 Task: Add a column "Latest update type (agent/end user)".
Action: Mouse moved to (484, 319)
Screenshot: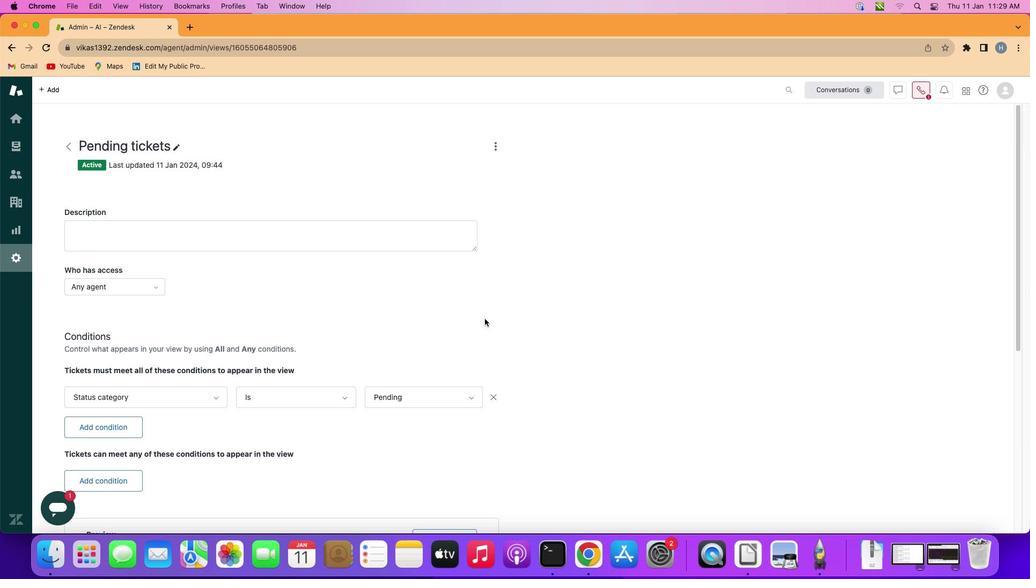 
Action: Mouse scrolled (484, 319) with delta (0, 0)
Screenshot: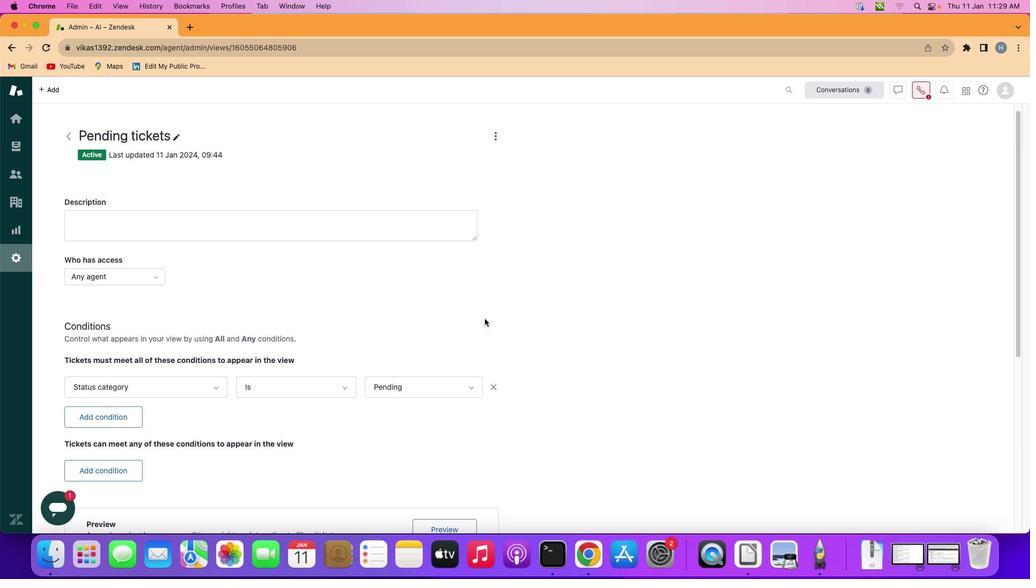 
Action: Mouse scrolled (484, 319) with delta (0, 0)
Screenshot: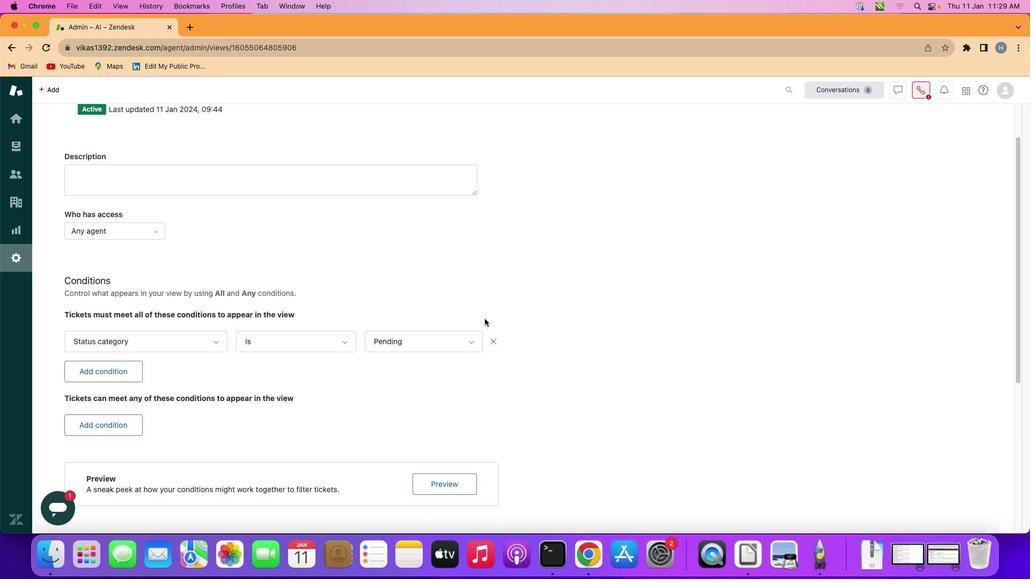 
Action: Mouse scrolled (484, 319) with delta (0, 0)
Screenshot: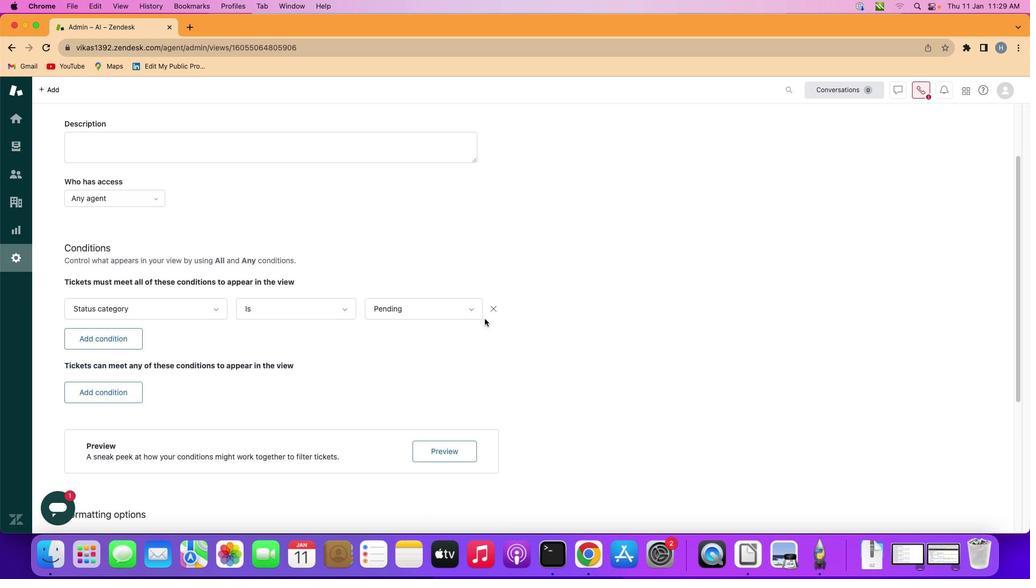 
Action: Mouse scrolled (484, 319) with delta (0, -1)
Screenshot: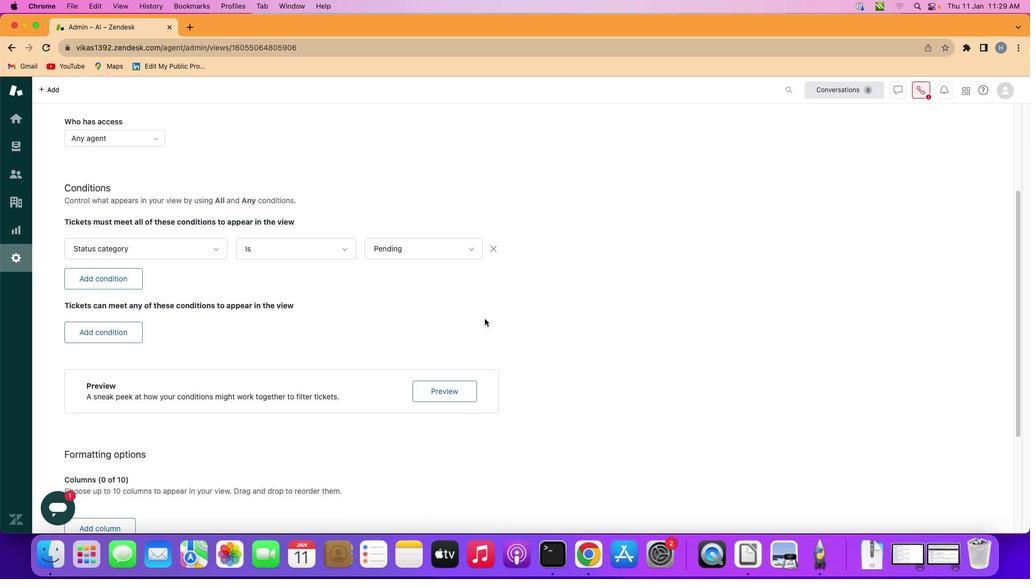 
Action: Mouse scrolled (484, 319) with delta (0, -1)
Screenshot: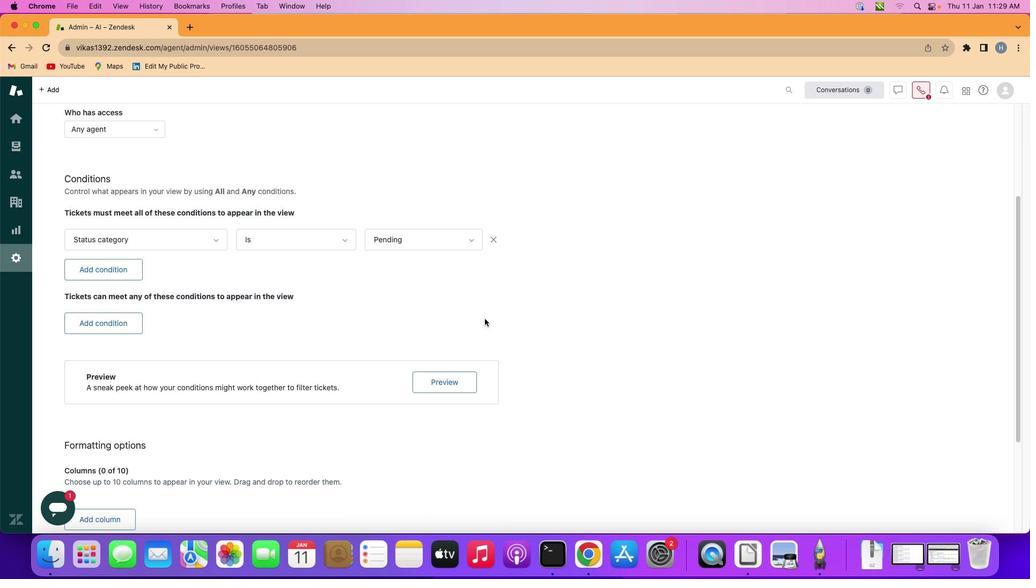 
Action: Mouse moved to (484, 319)
Screenshot: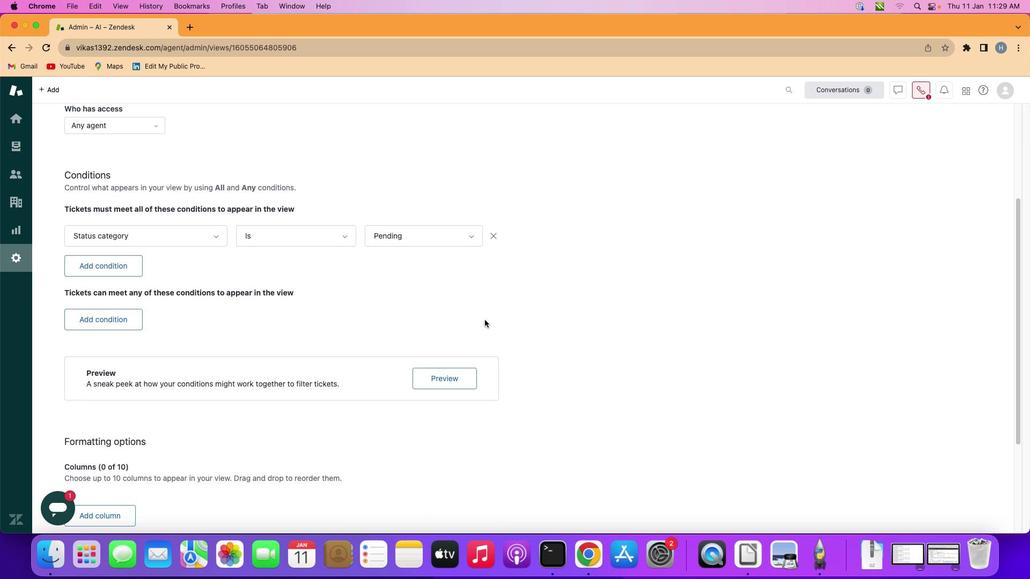 
Action: Mouse scrolled (484, 319) with delta (0, 0)
Screenshot: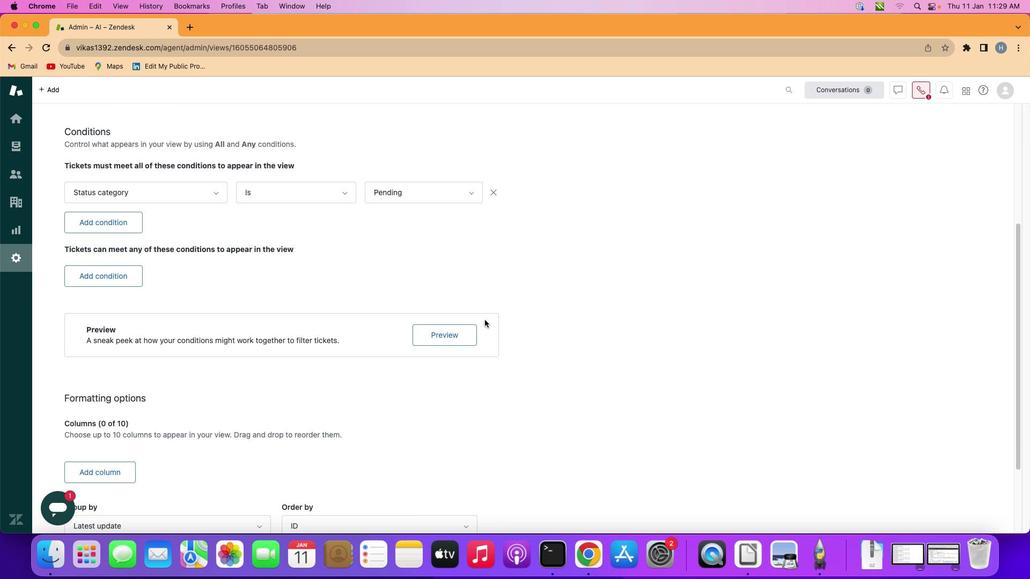
Action: Mouse scrolled (484, 319) with delta (0, 0)
Screenshot: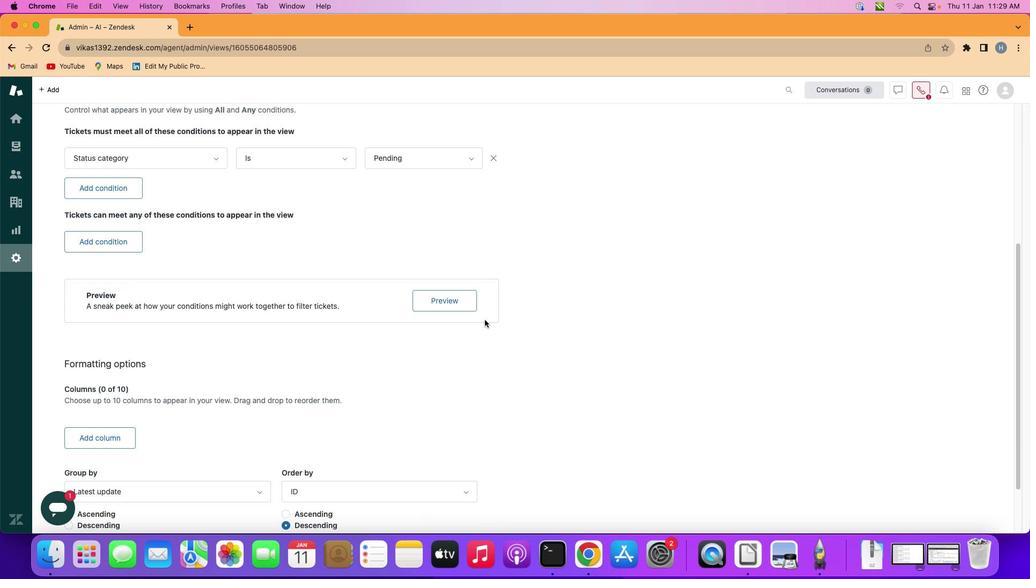 
Action: Mouse scrolled (484, 319) with delta (0, -1)
Screenshot: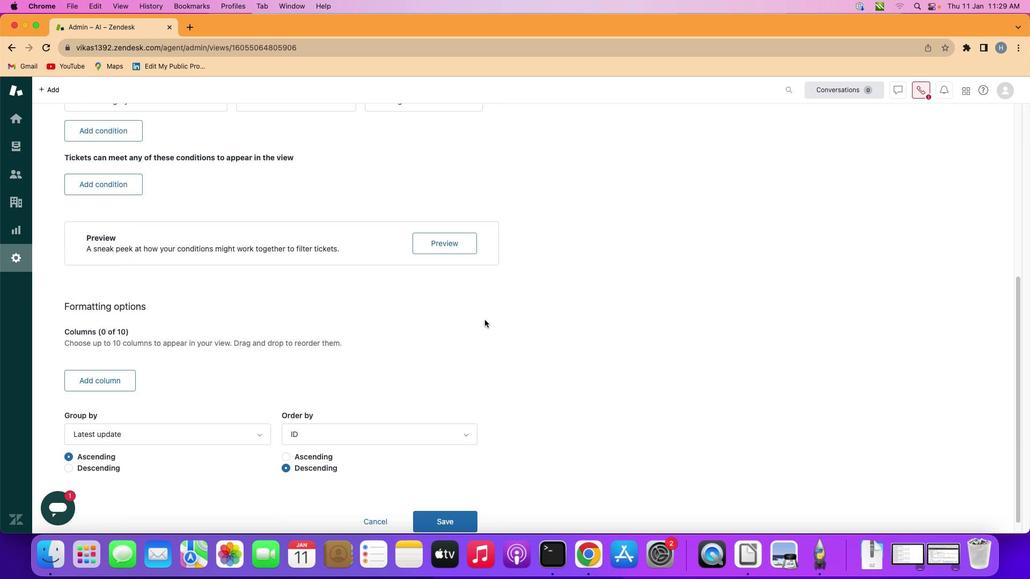 
Action: Mouse scrolled (484, 319) with delta (0, -1)
Screenshot: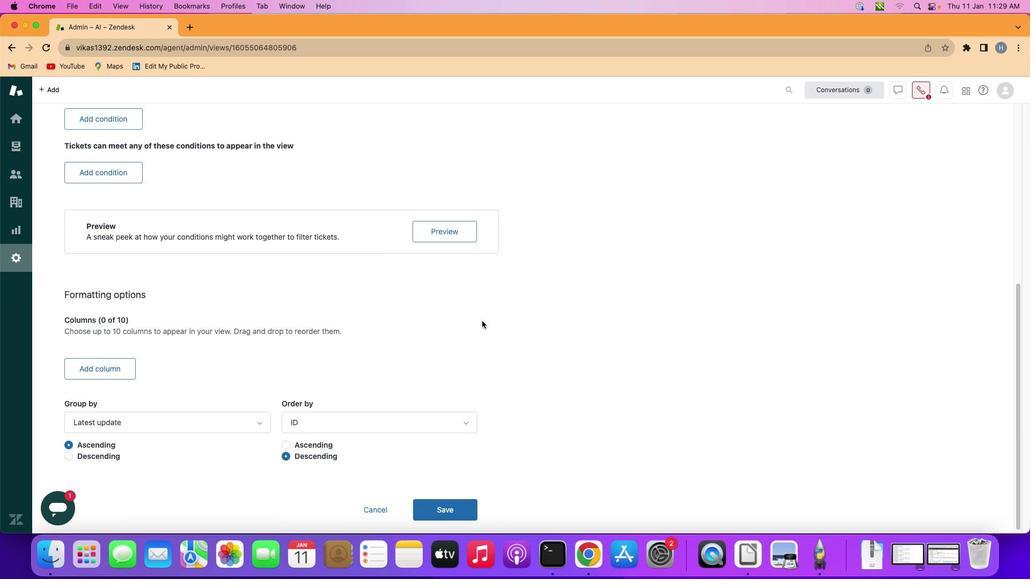
Action: Mouse scrolled (484, 319) with delta (0, -1)
Screenshot: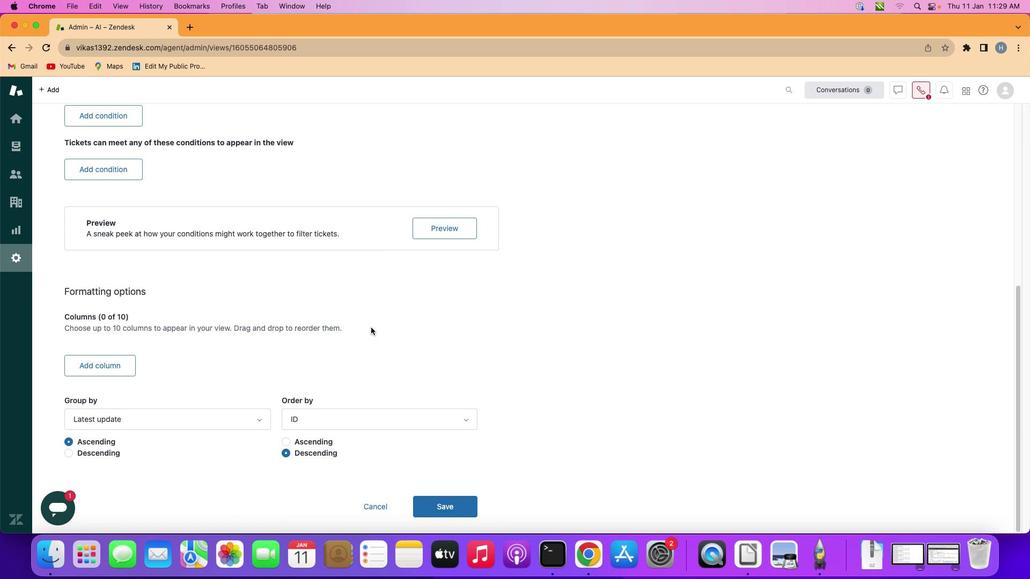 
Action: Mouse moved to (118, 360)
Screenshot: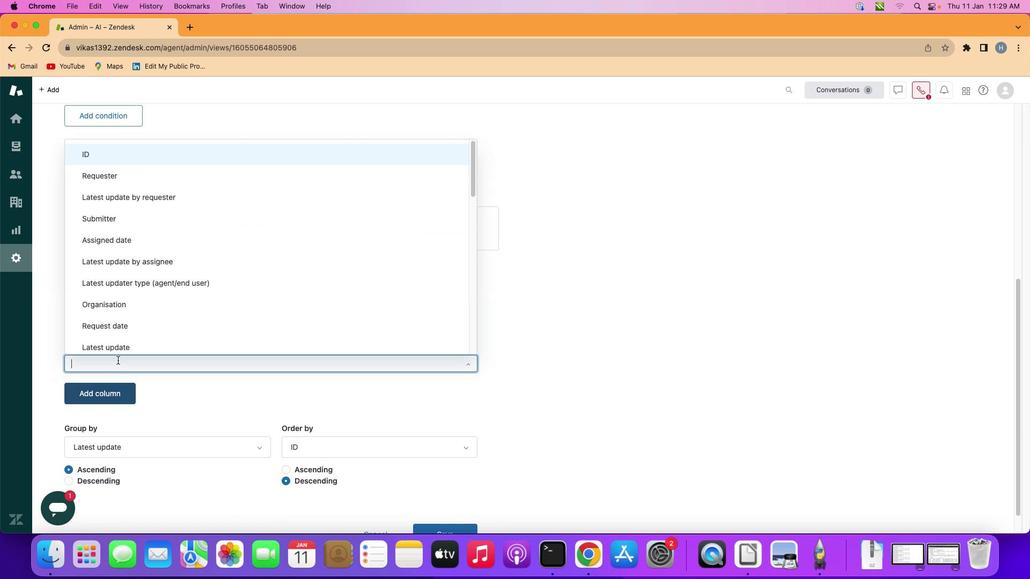 
Action: Mouse pressed left at (118, 360)
Screenshot: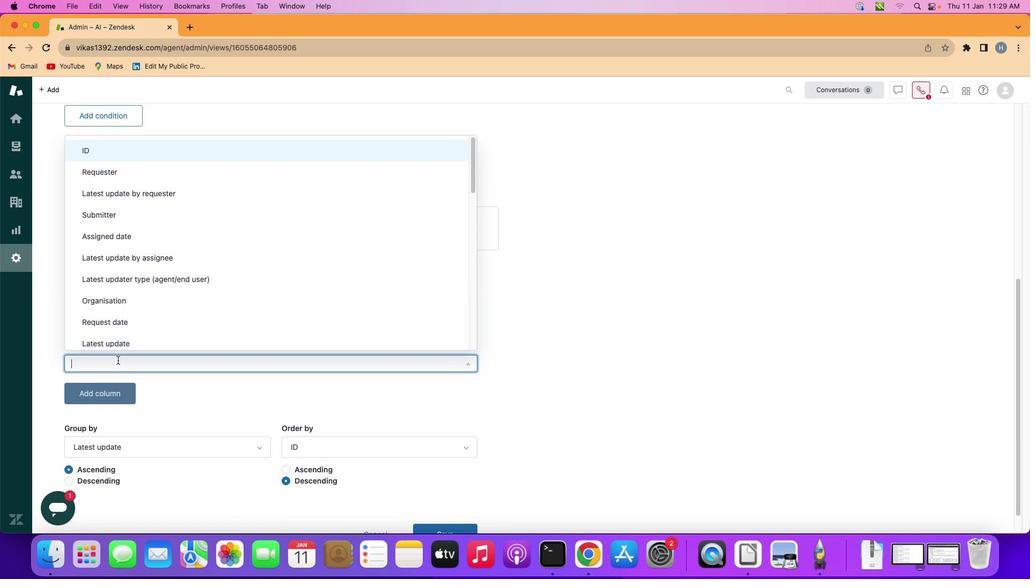 
Action: Mouse moved to (202, 275)
Screenshot: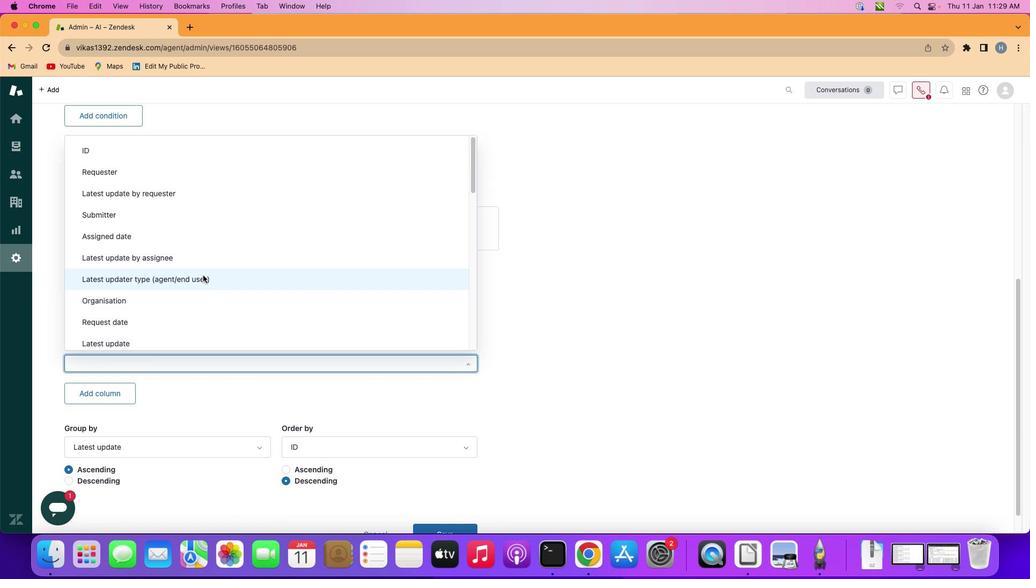
Action: Mouse pressed left at (202, 275)
Screenshot: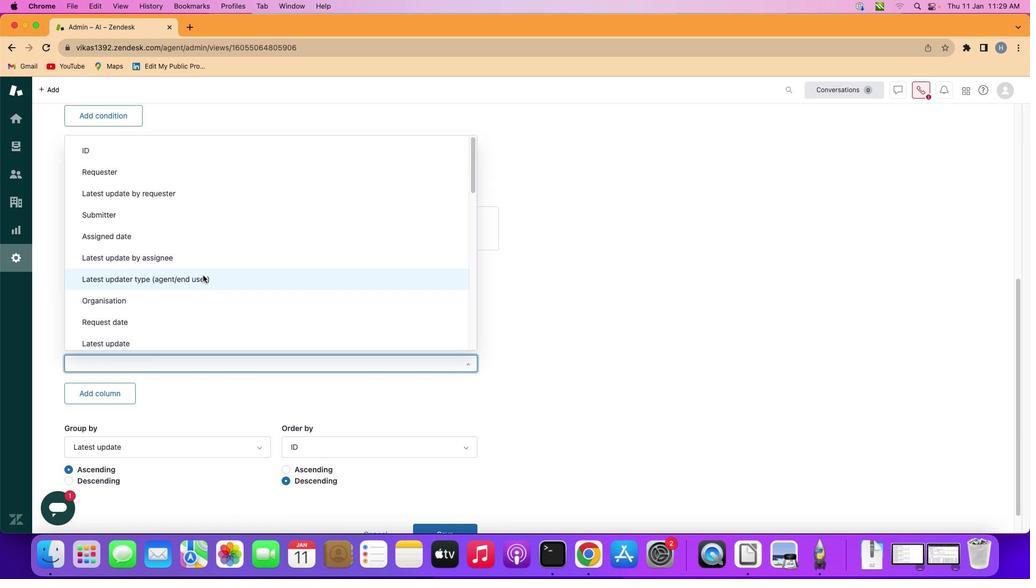 
